 Task: Add a condition where "Assignee Is not -" in recently solved tickets.
Action: Mouse pressed left at (203, 442)
Screenshot: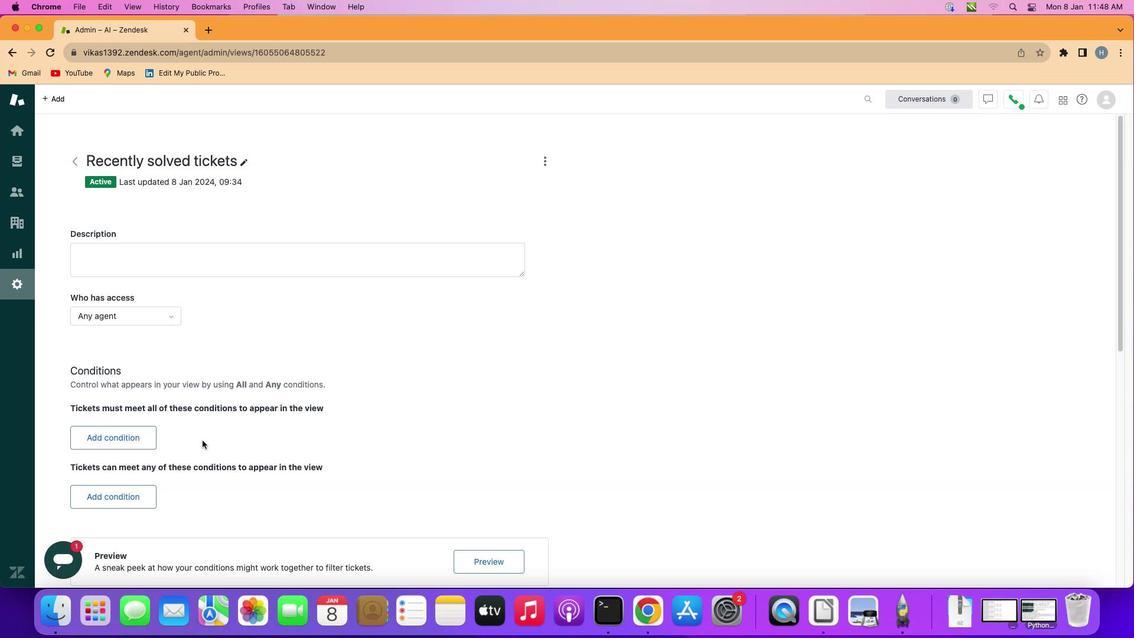 
Action: Mouse moved to (127, 435)
Screenshot: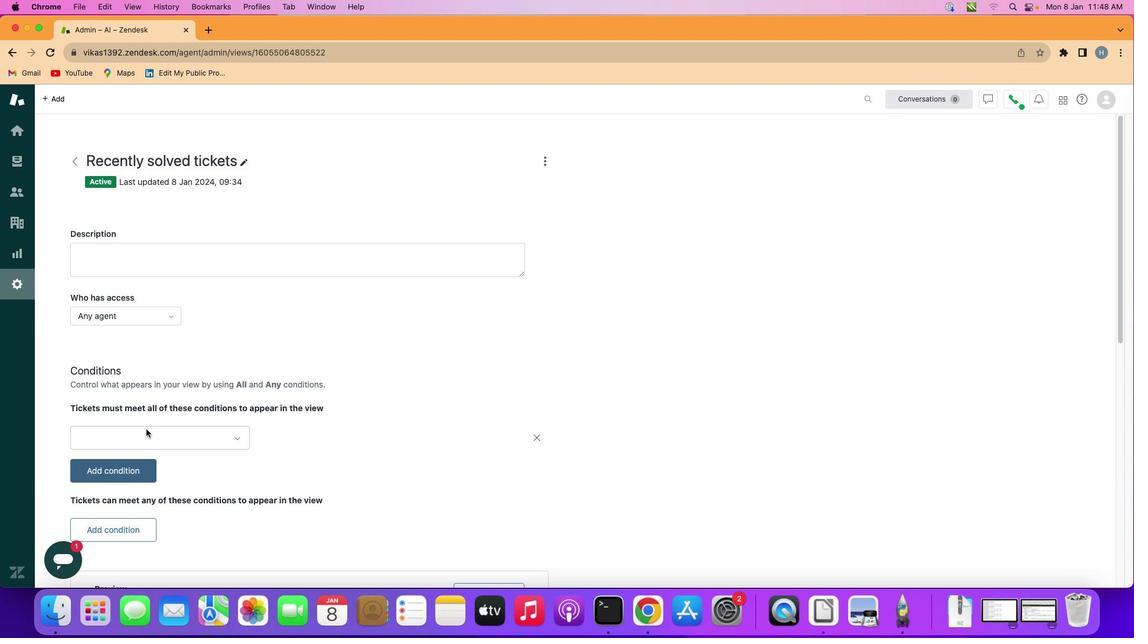 
Action: Mouse pressed left at (127, 435)
Screenshot: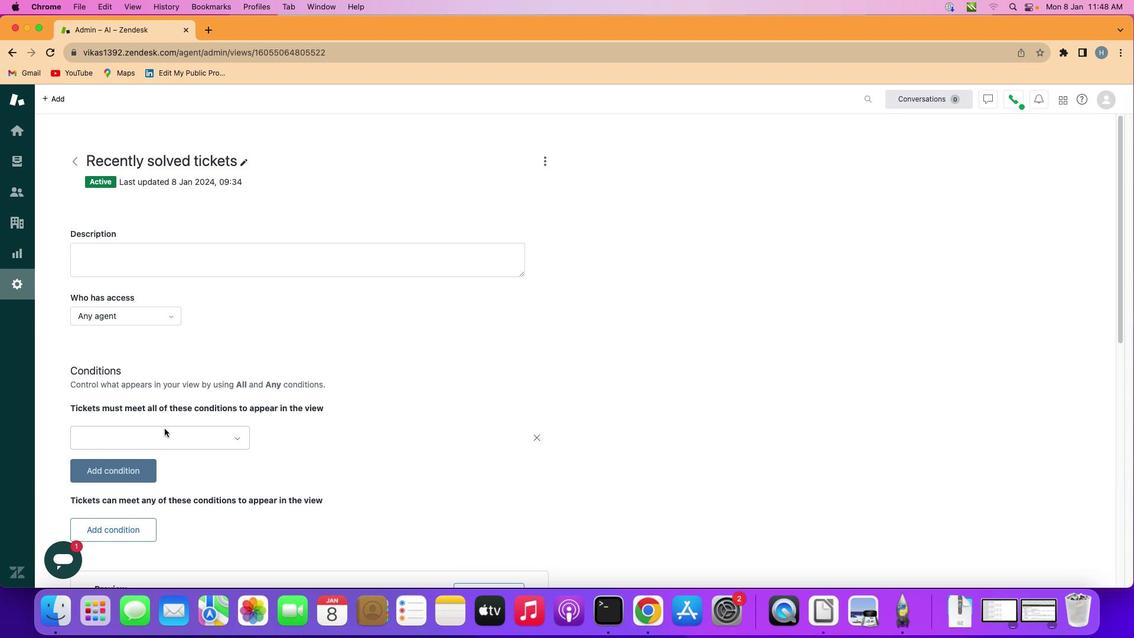 
Action: Mouse moved to (170, 431)
Screenshot: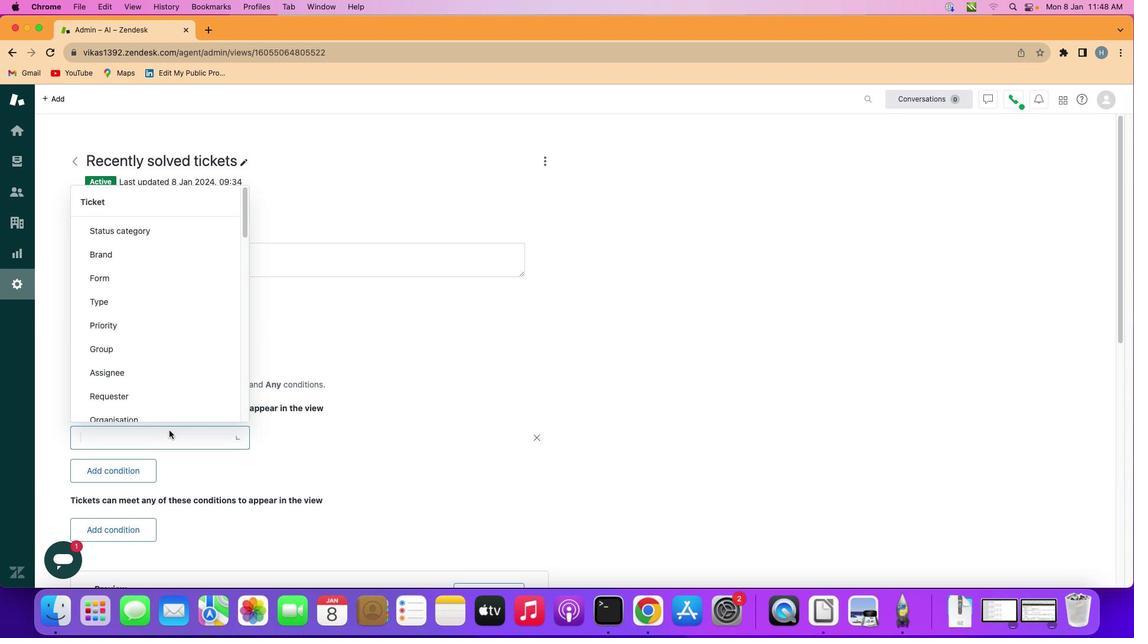 
Action: Mouse pressed left at (170, 431)
Screenshot: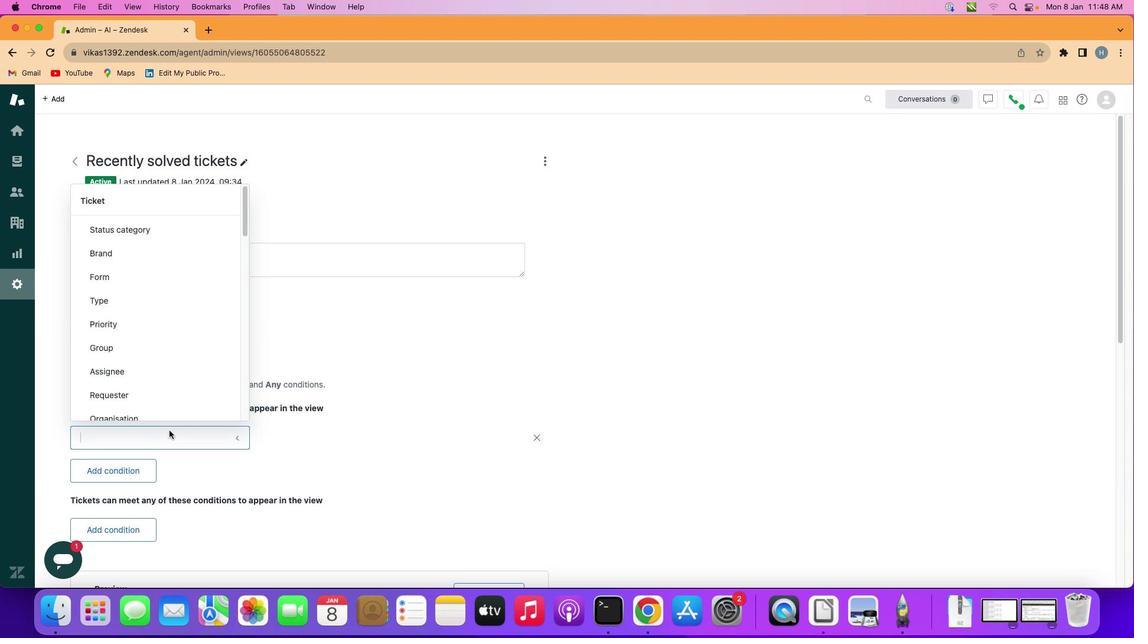 
Action: Mouse moved to (184, 382)
Screenshot: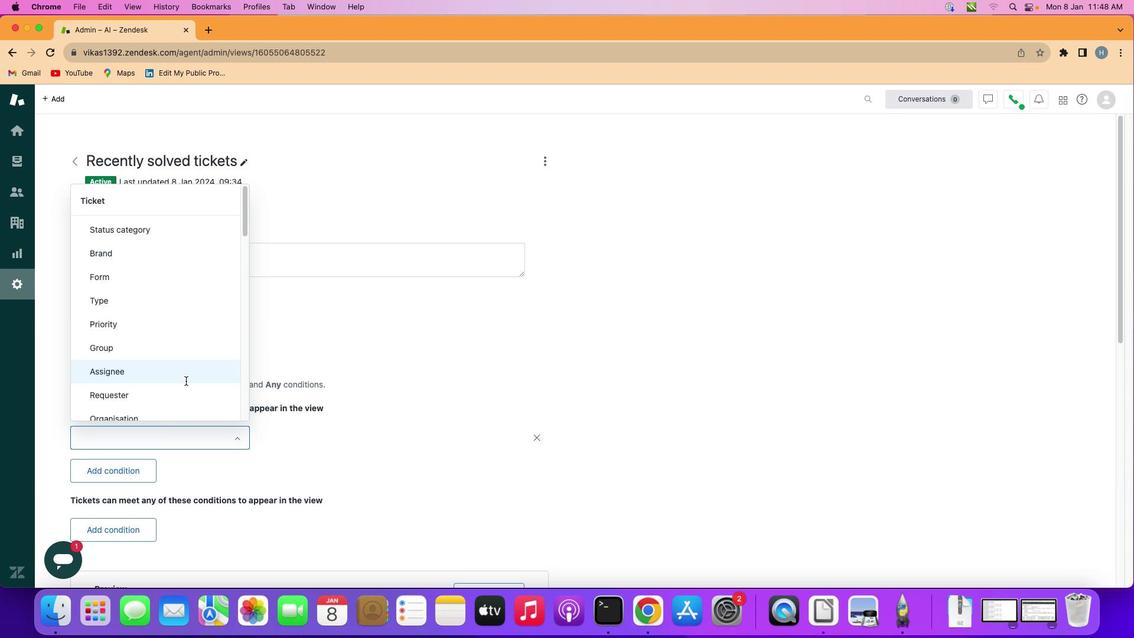 
Action: Mouse pressed left at (184, 382)
Screenshot: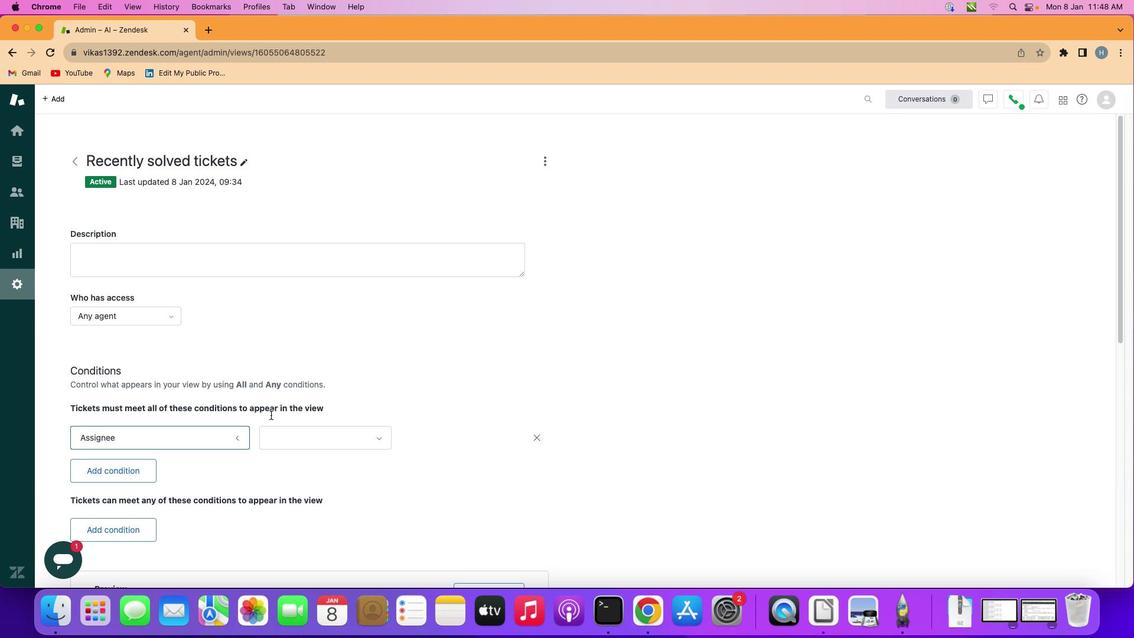 
Action: Mouse moved to (321, 440)
Screenshot: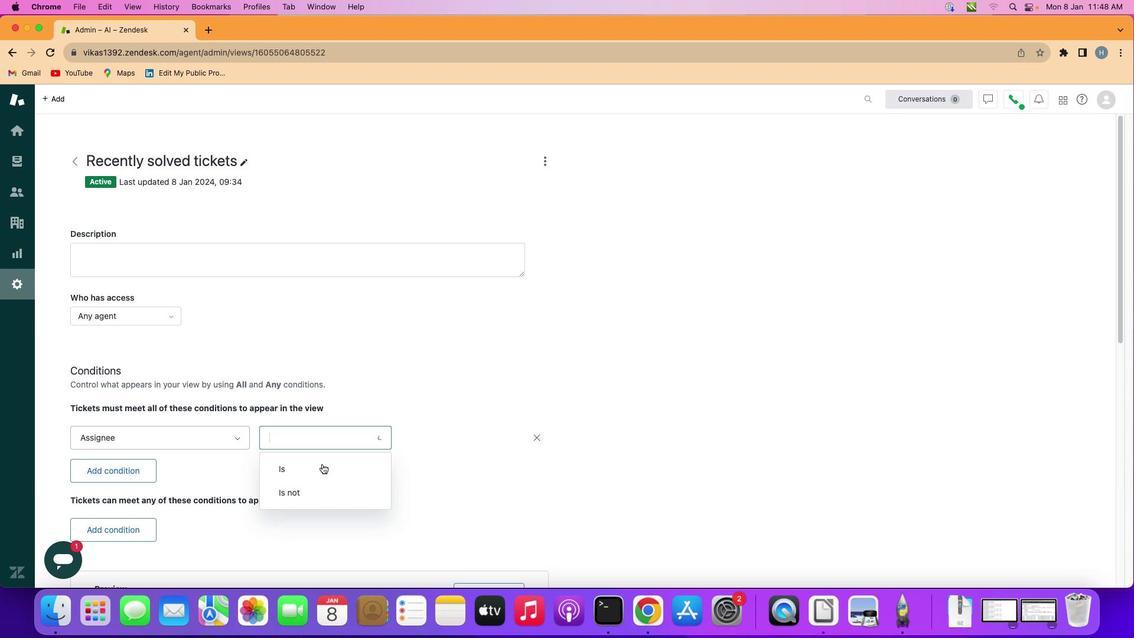 
Action: Mouse pressed left at (321, 440)
Screenshot: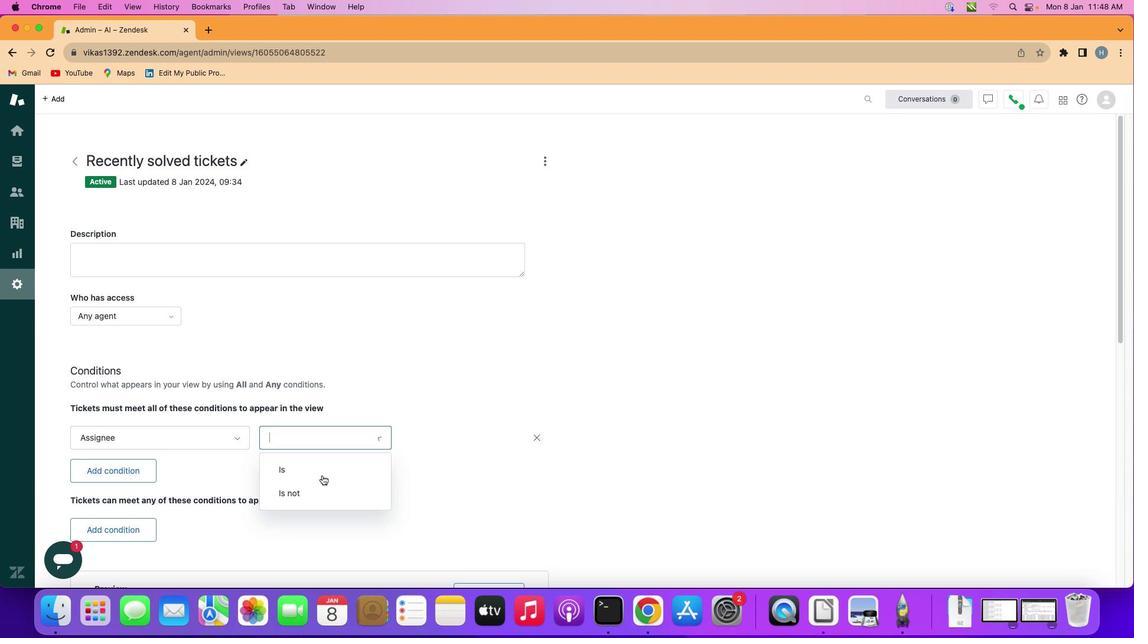 
Action: Mouse moved to (325, 498)
Screenshot: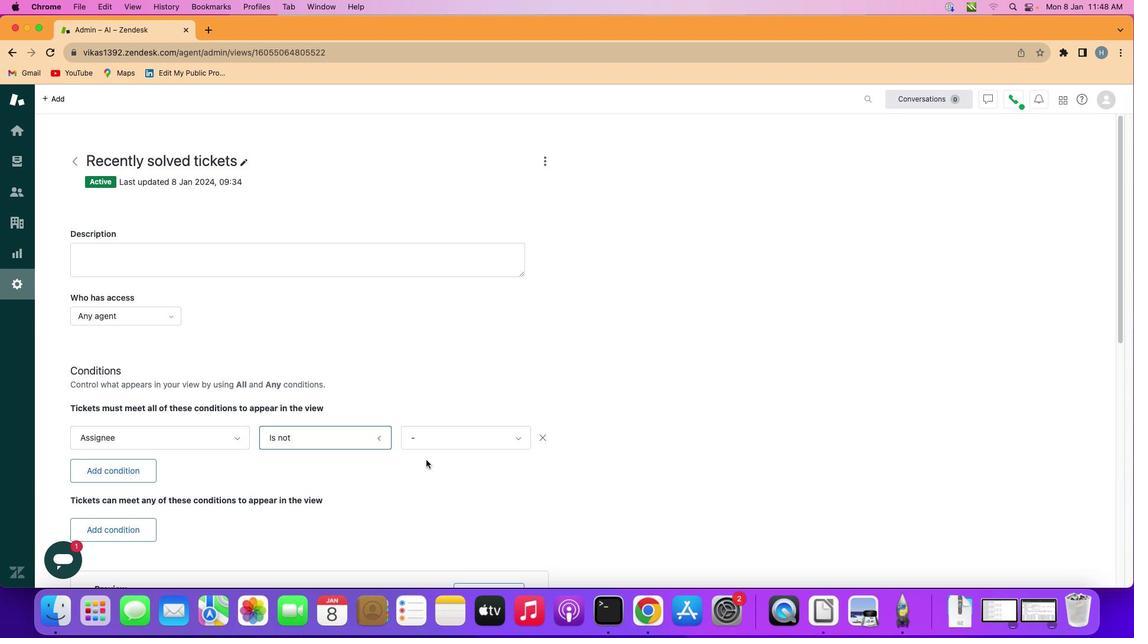 
Action: Mouse pressed left at (325, 498)
Screenshot: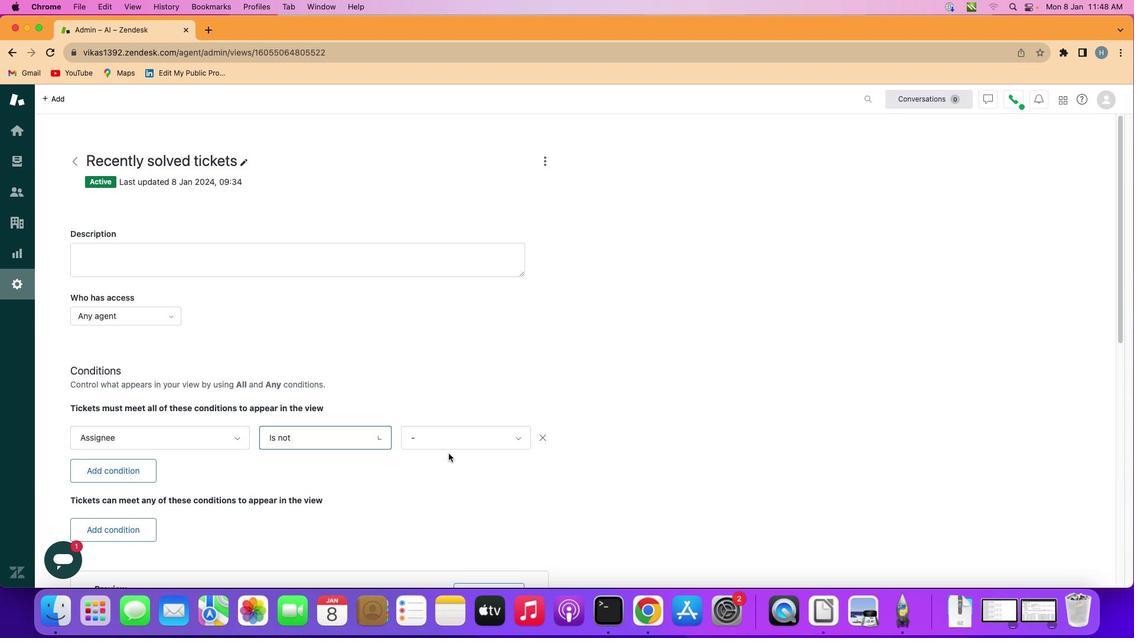 
Action: Mouse moved to (462, 444)
Screenshot: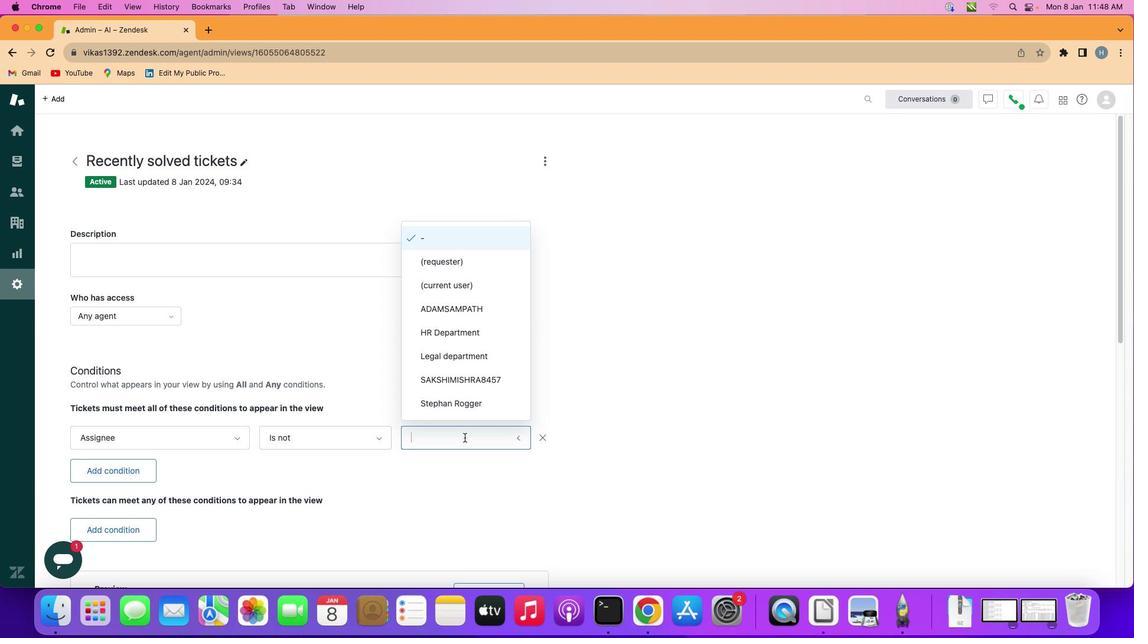 
Action: Mouse pressed left at (462, 444)
Screenshot: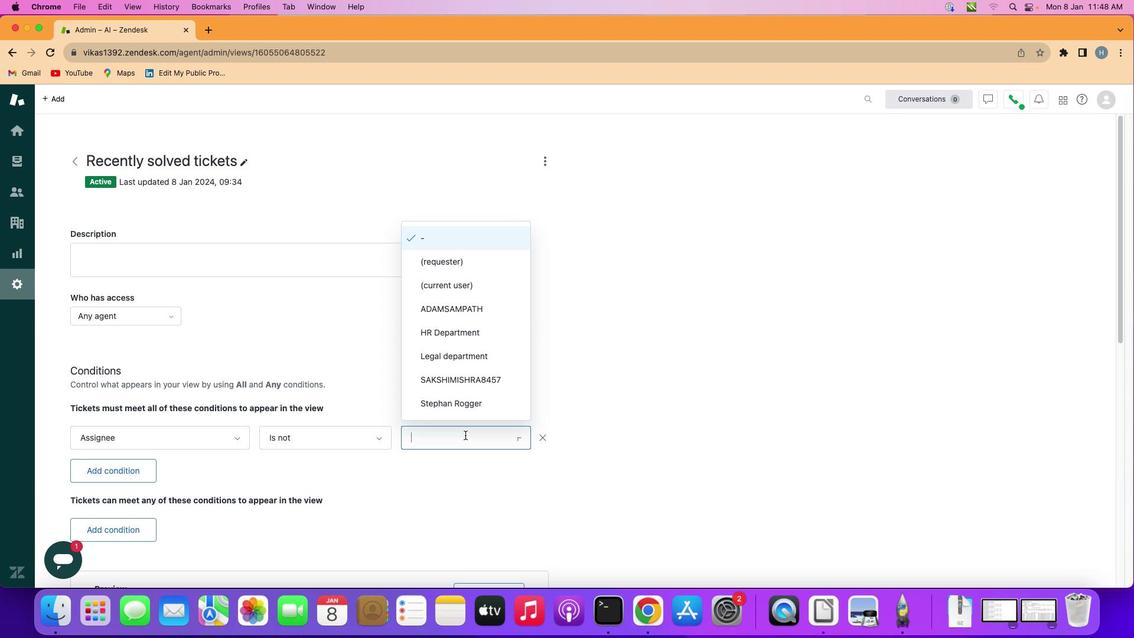 
Action: Mouse moved to (491, 242)
Screenshot: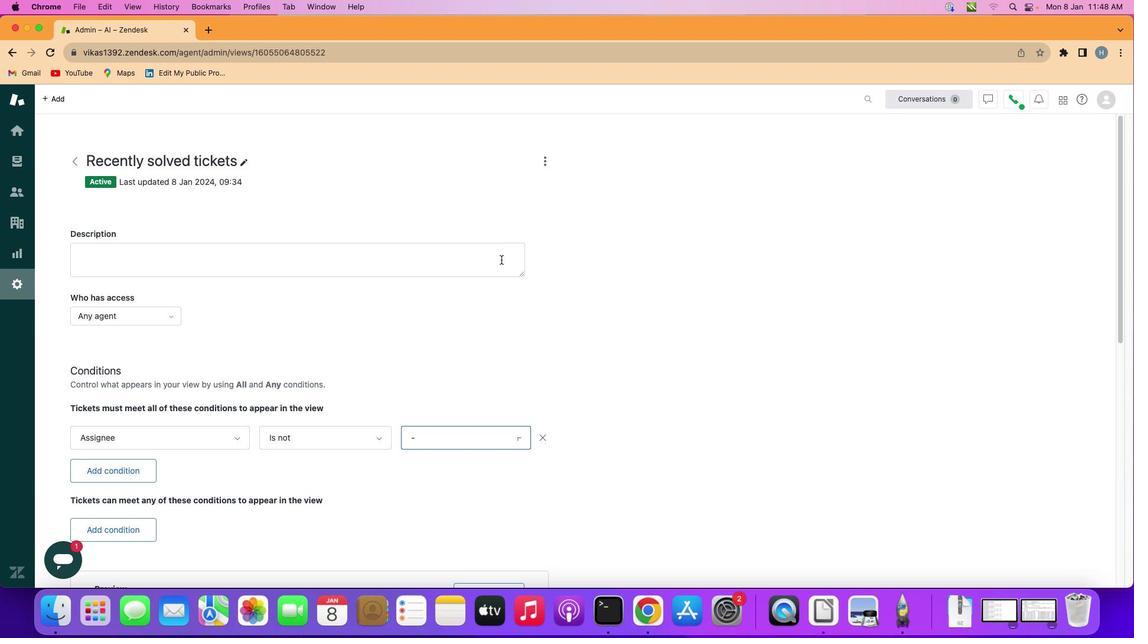 
Action: Mouse pressed left at (491, 242)
Screenshot: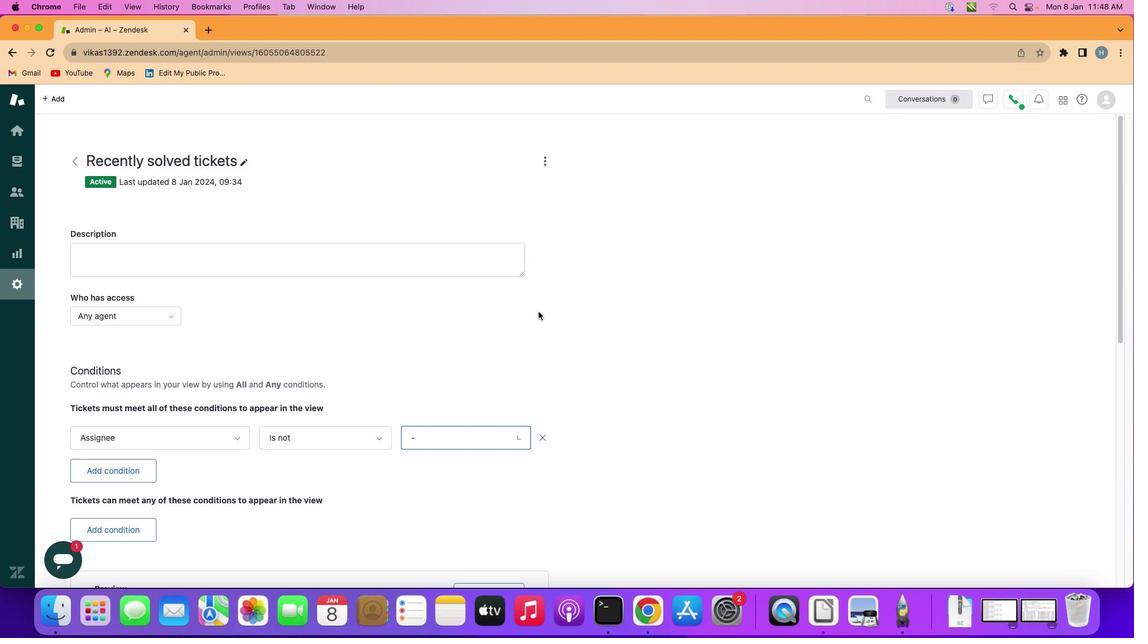 
Action: Mouse moved to (556, 340)
Screenshot: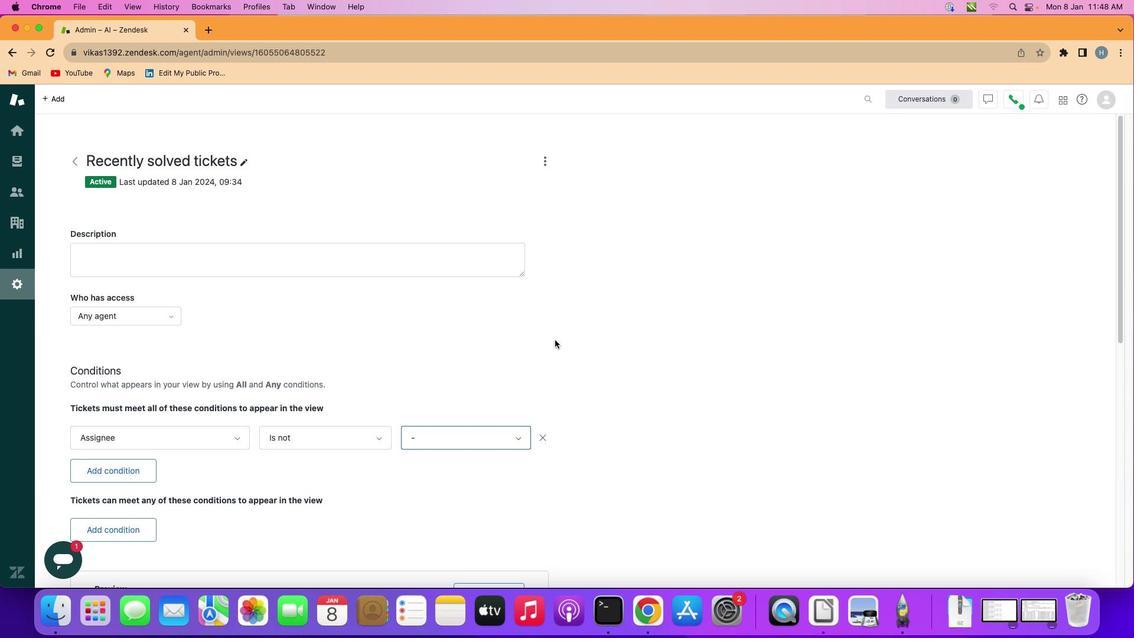 
